 Task: Calculate the distance between Denver and Rocky Mountain National Park.
Action: Mouse moved to (152, 129)
Screenshot: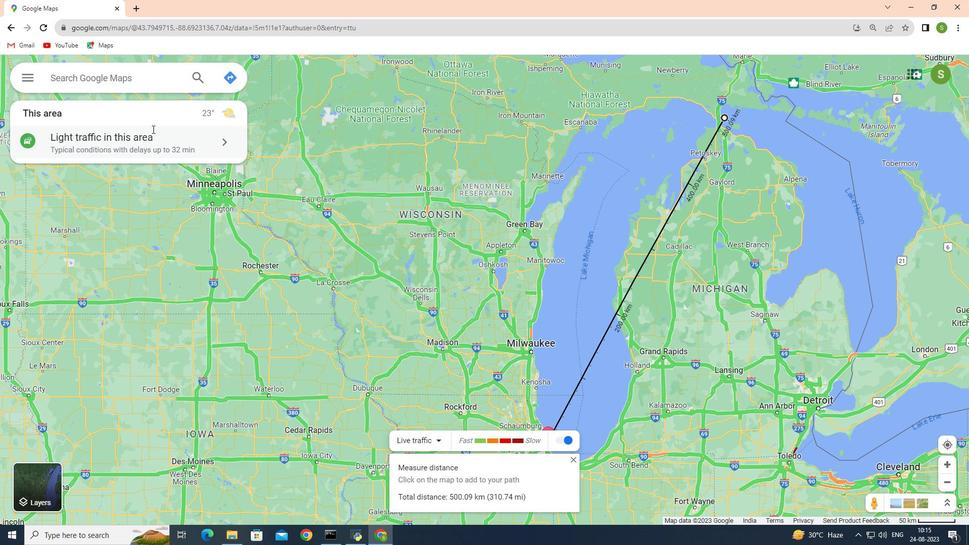 
Action: Mouse pressed left at (152, 129)
Screenshot: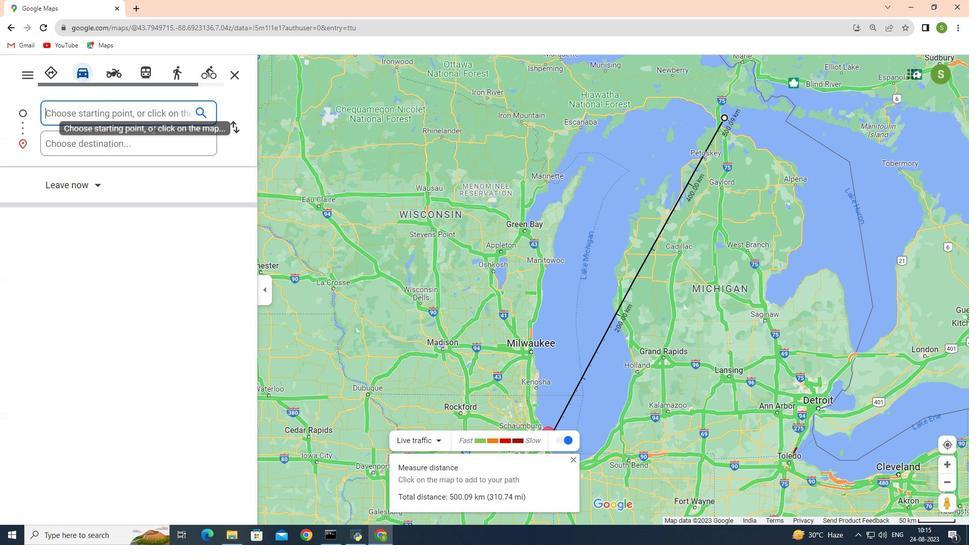 
Action: Mouse moved to (91, 102)
Screenshot: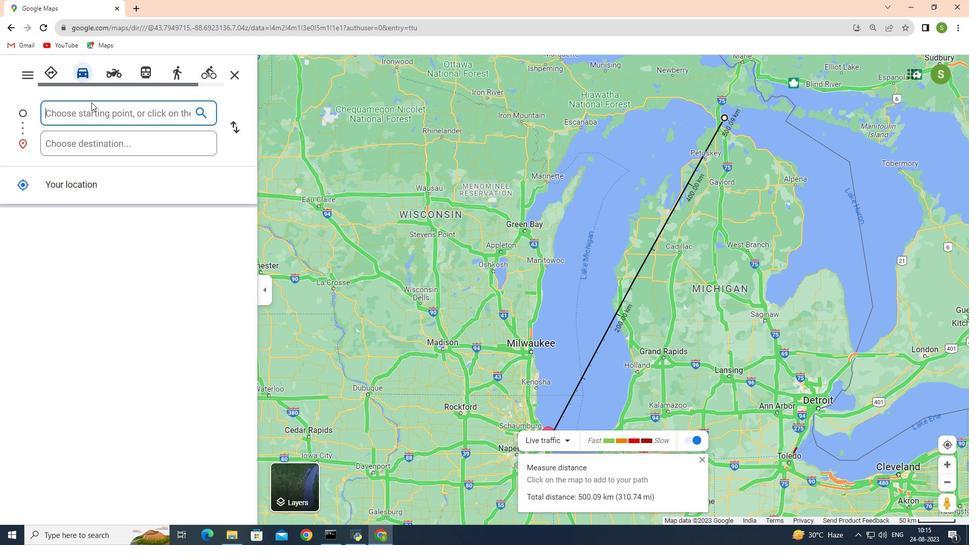 
Action: Key pressed <Key.shift>Denver
Screenshot: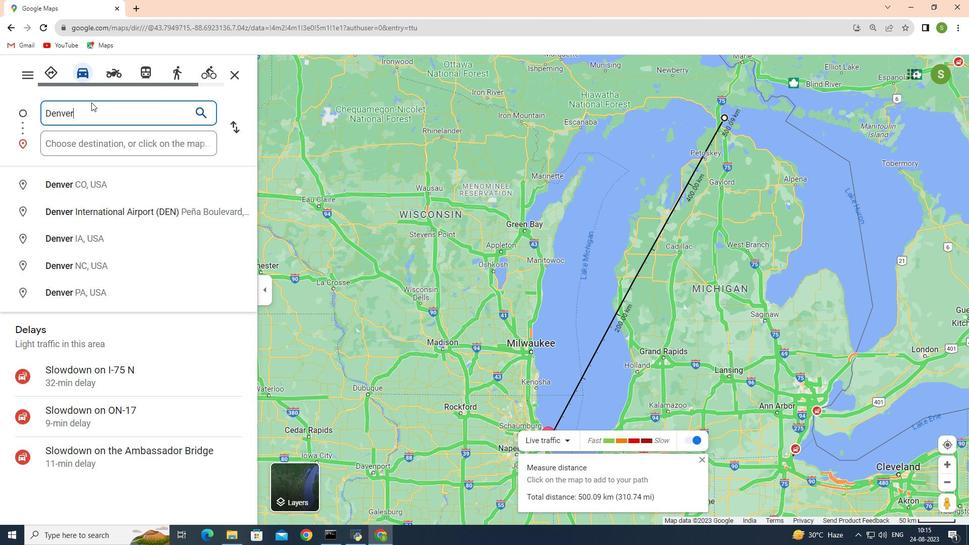 
Action: Mouse moved to (86, 186)
Screenshot: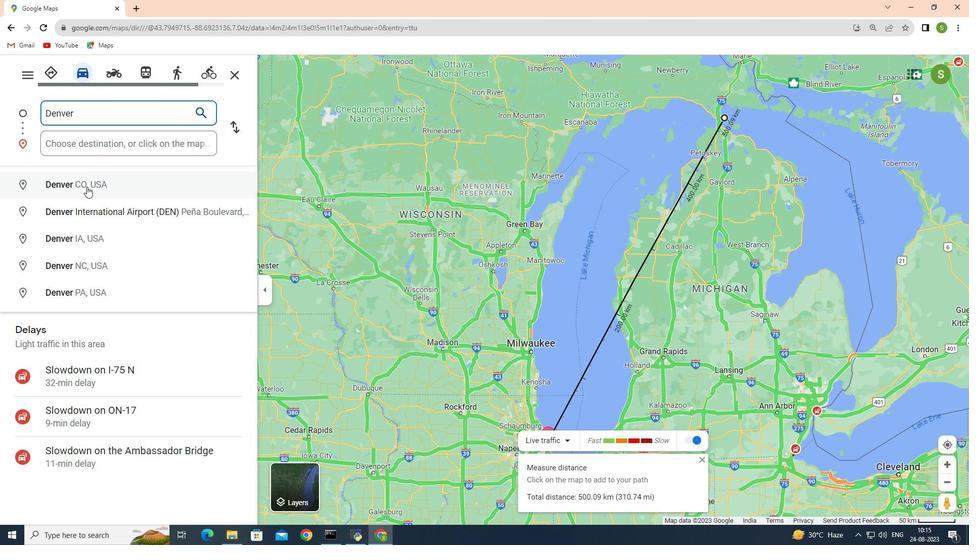 
Action: Mouse pressed left at (86, 186)
Screenshot: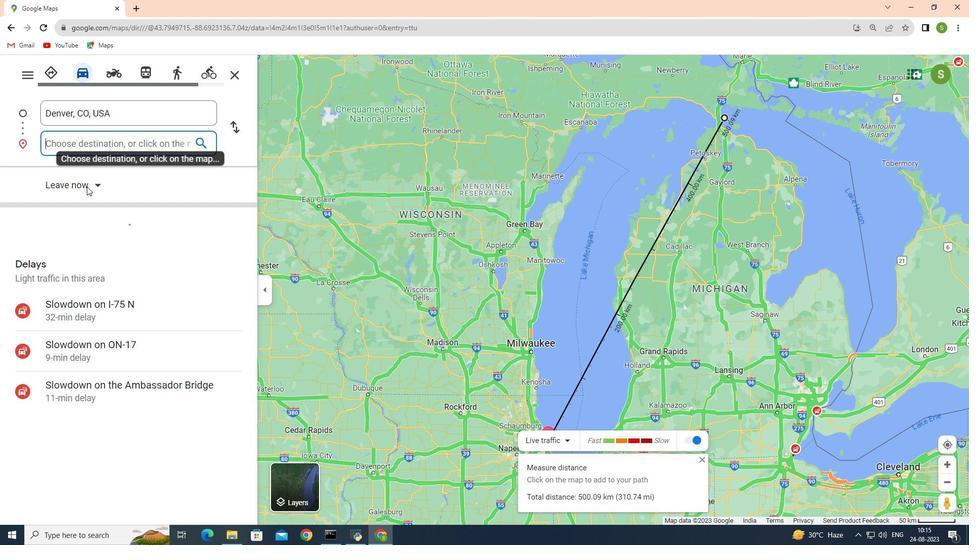 
Action: Mouse moved to (89, 137)
Screenshot: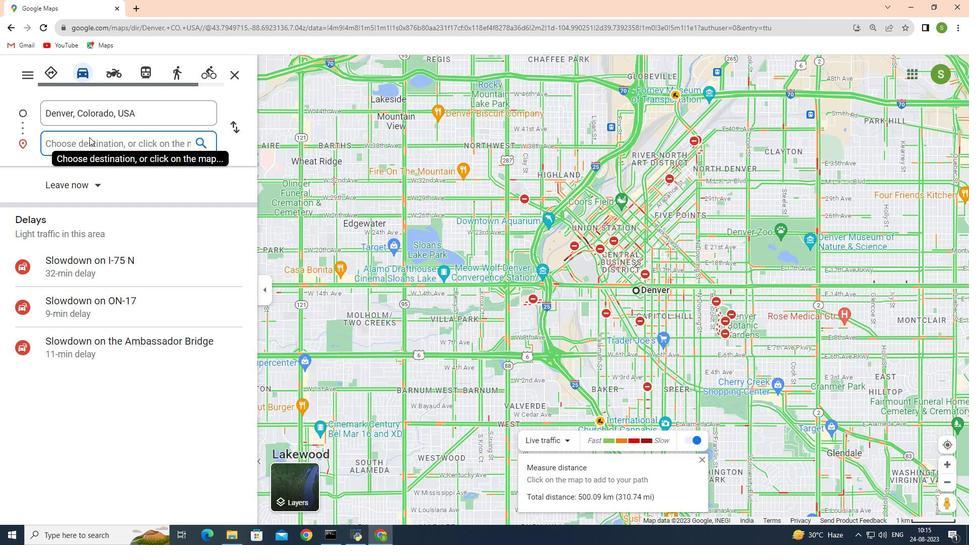 
Action: Mouse pressed left at (89, 137)
Screenshot: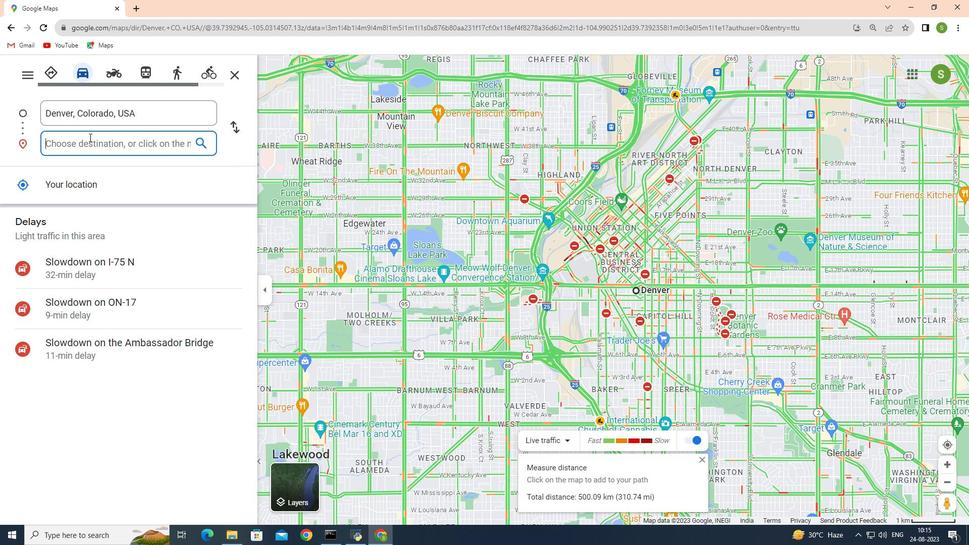 
Action: Key pressed <Key.shift>Rockyb<Key.space><Key.backspace><Key.backspace><Key.space>mount
Screenshot: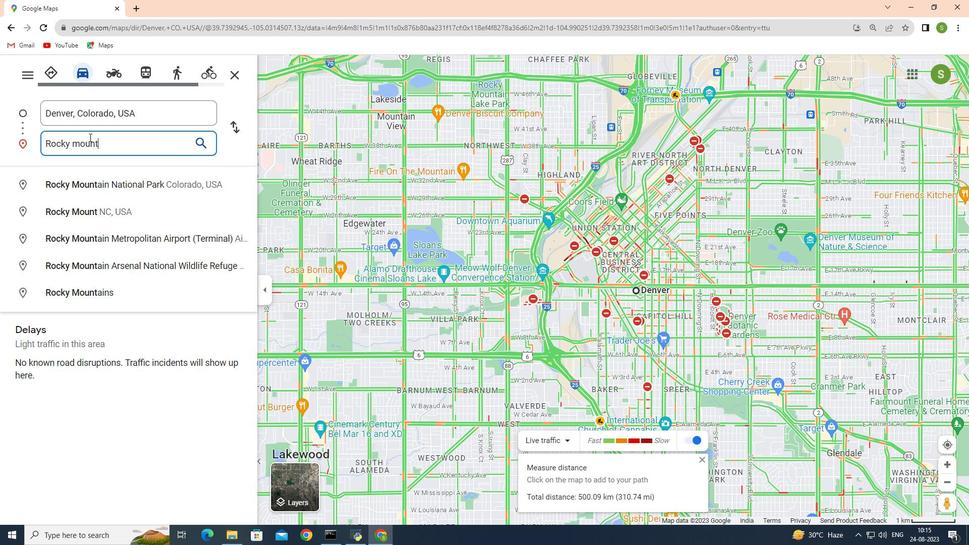 
Action: Mouse moved to (108, 181)
Screenshot: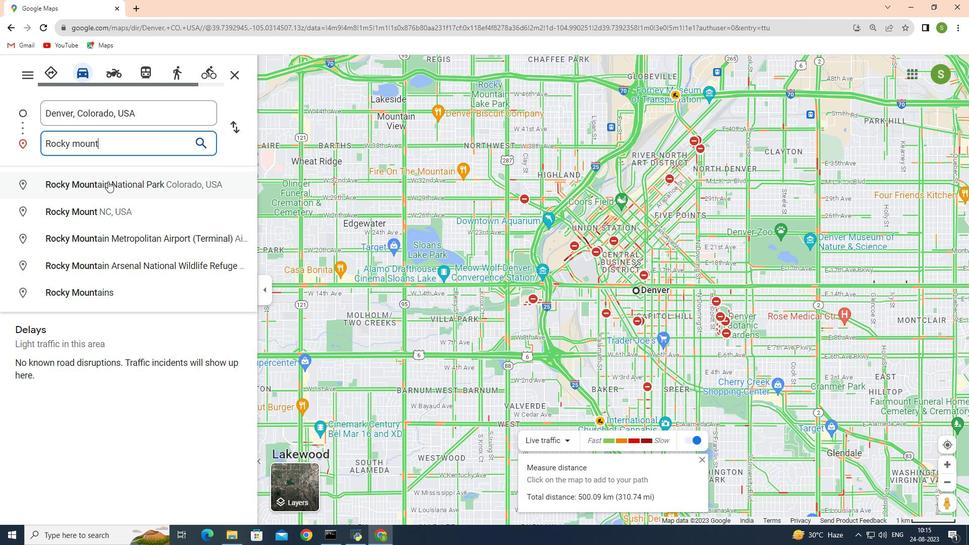 
Action: Mouse pressed left at (108, 181)
Screenshot: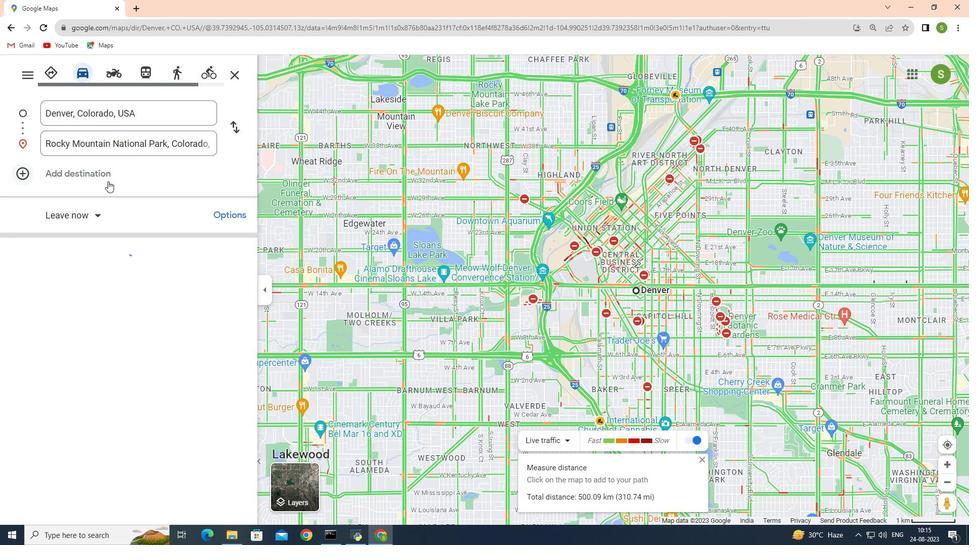 
Action: Mouse moved to (503, 483)
Screenshot: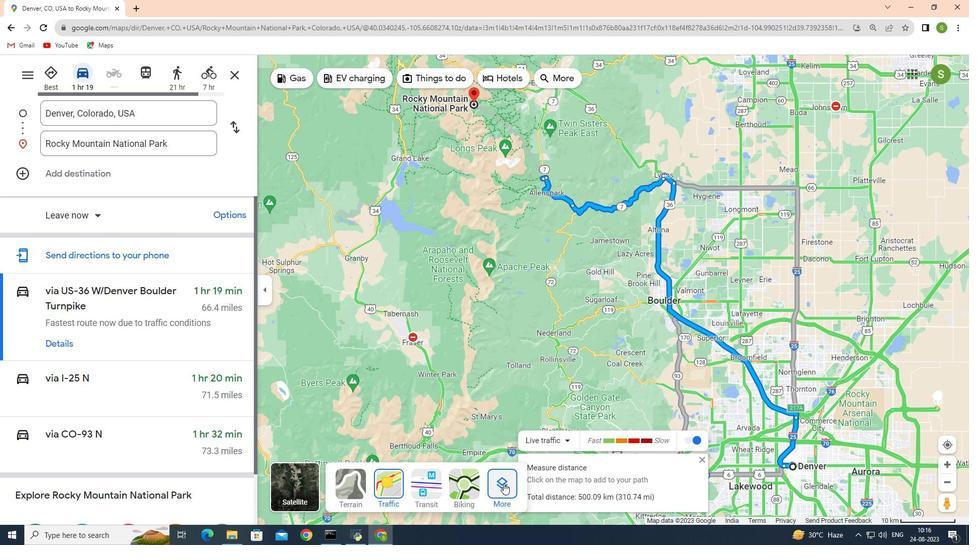 
Action: Mouse pressed left at (503, 483)
Screenshot: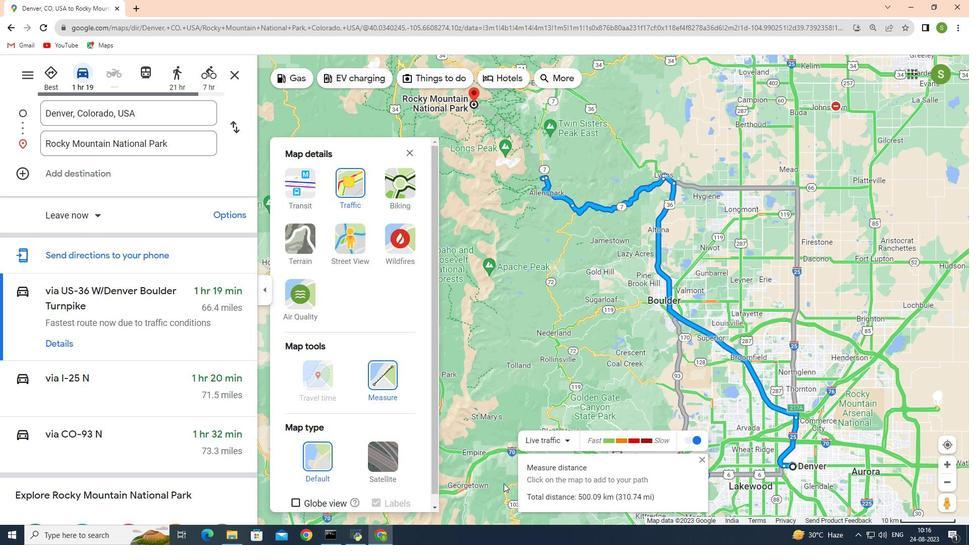 
Action: Mouse moved to (381, 380)
Screenshot: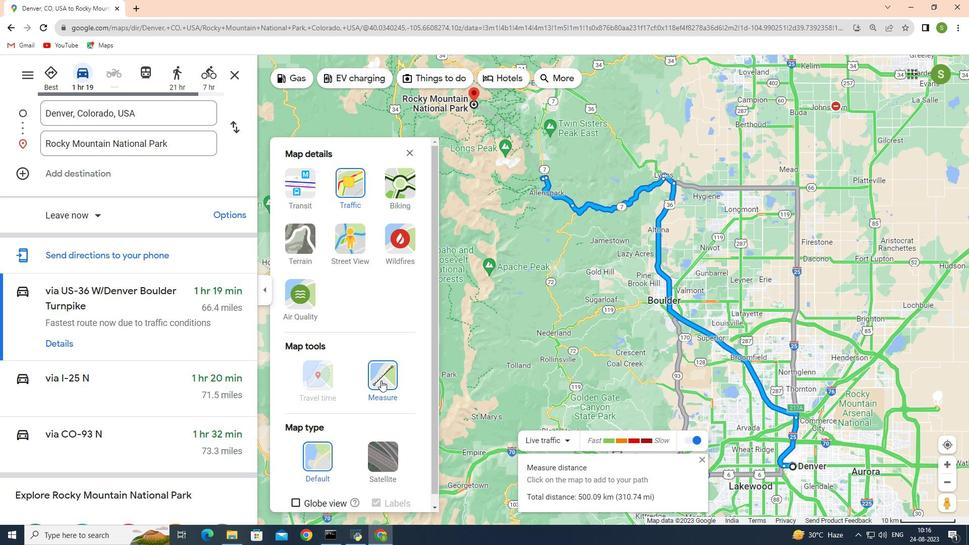 
Action: Mouse pressed left at (381, 380)
Screenshot: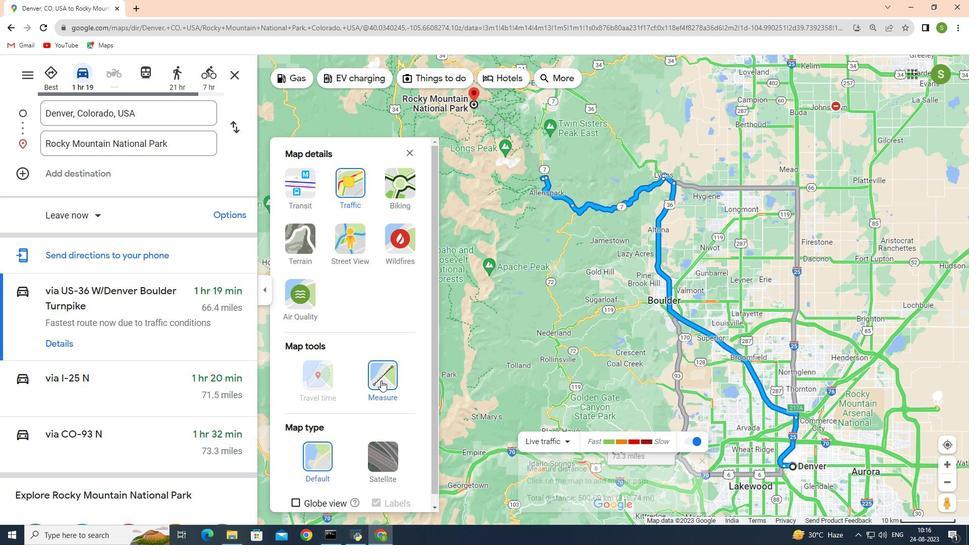 
Action: Mouse moved to (793, 466)
Screenshot: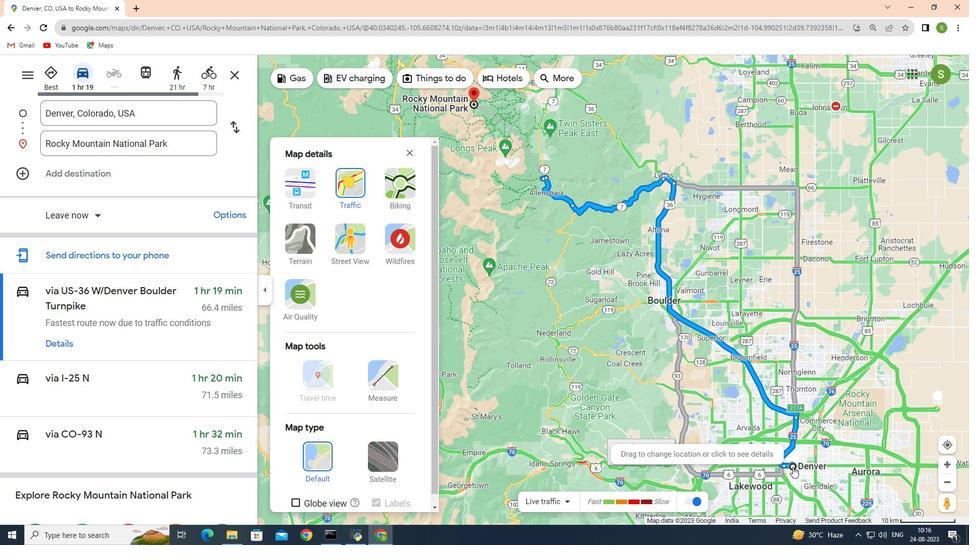
Action: Mouse pressed left at (793, 466)
Screenshot: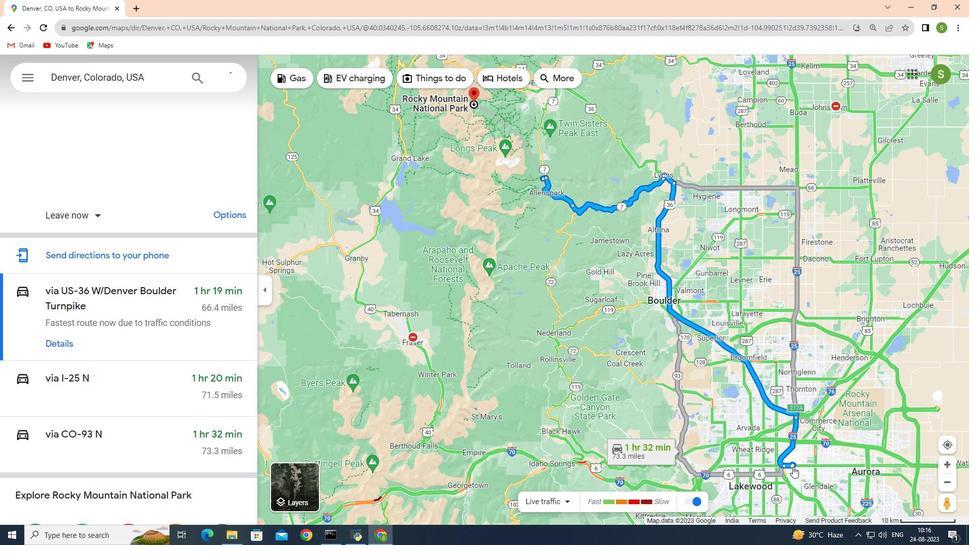 
Action: Mouse moved to (472, 105)
Screenshot: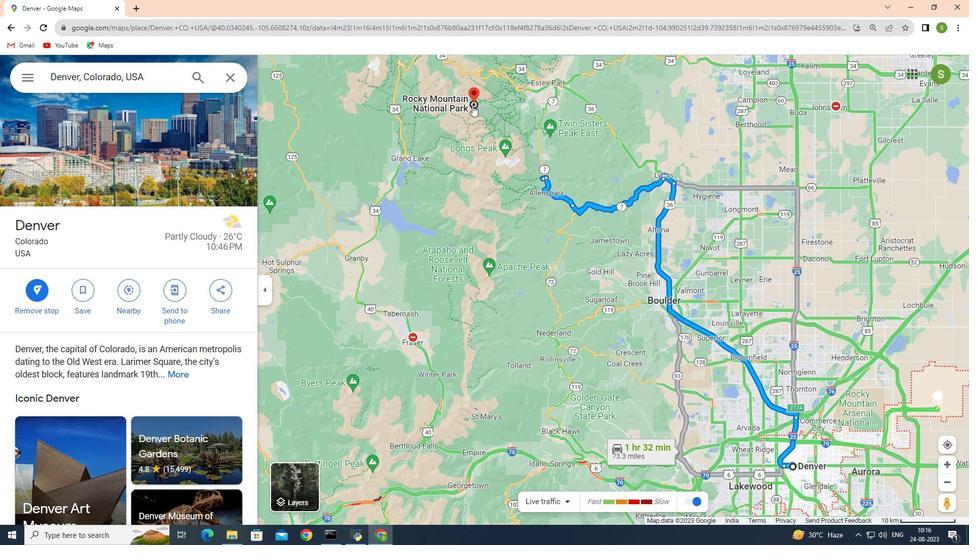 
Action: Mouse pressed left at (472, 105)
Screenshot: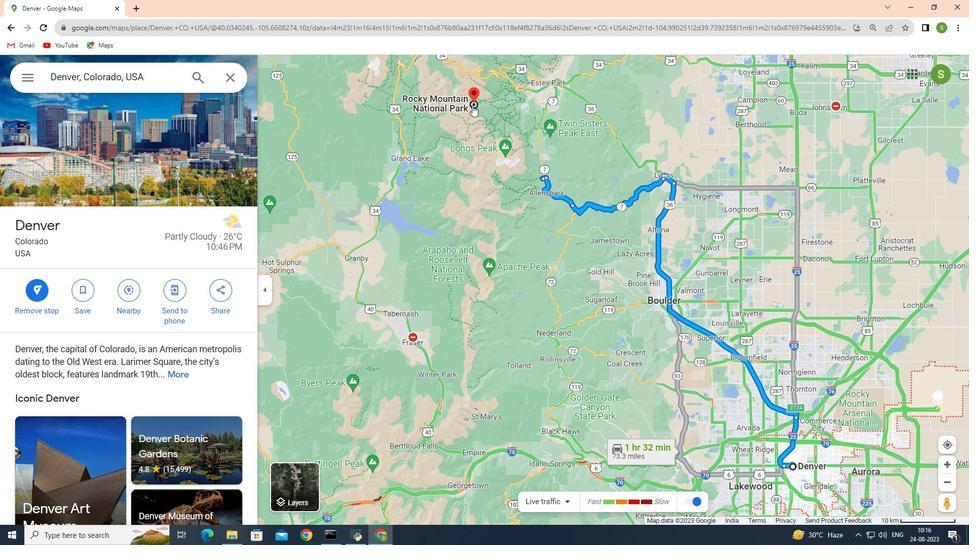 
Action: Mouse moved to (474, 103)
Screenshot: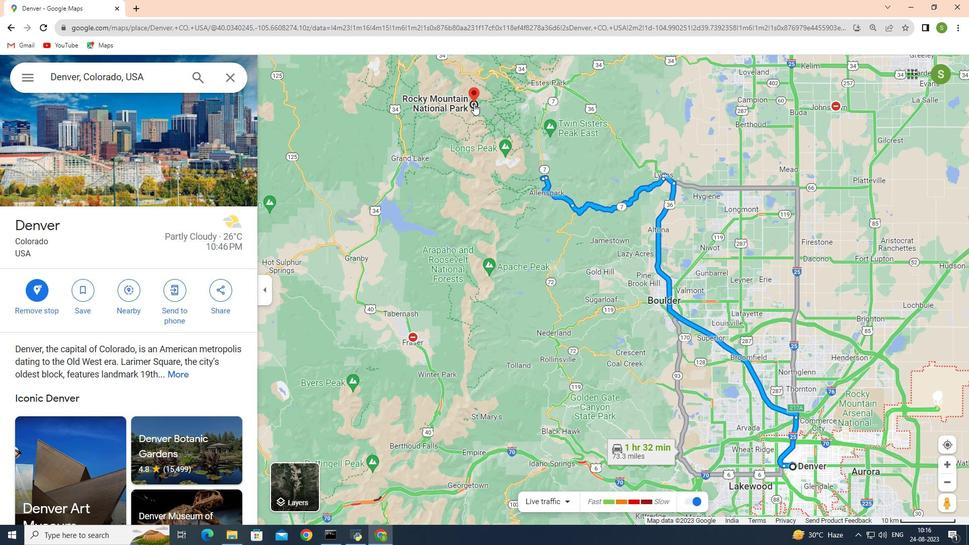 
Action: Mouse pressed left at (474, 103)
Screenshot: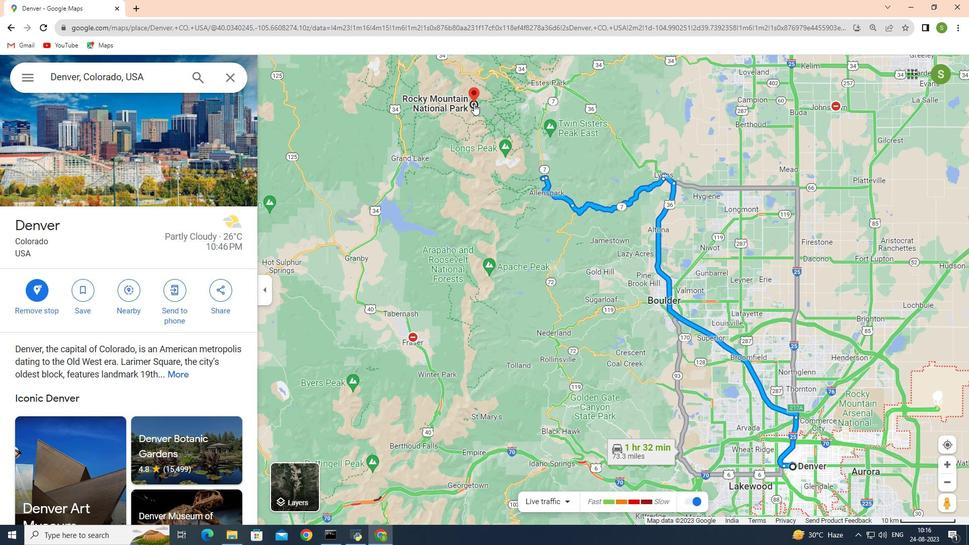 
Action: Mouse pressed left at (474, 103)
Screenshot: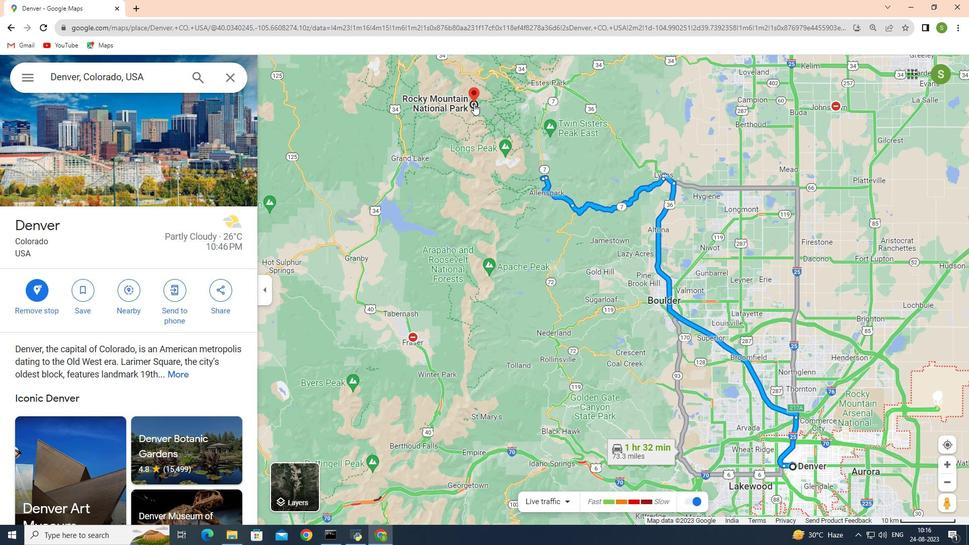 
Action: Mouse pressed left at (474, 103)
Screenshot: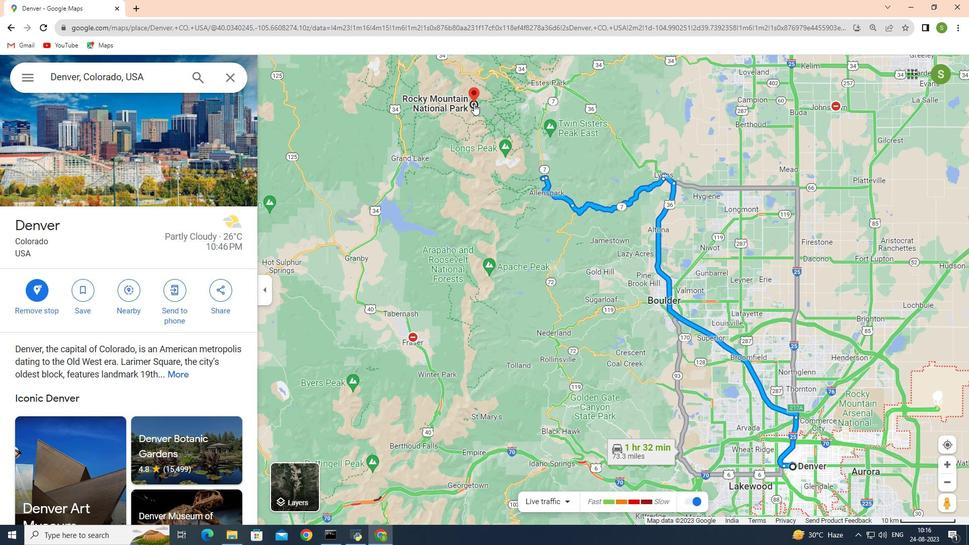 
Action: Mouse moved to (794, 464)
Screenshot: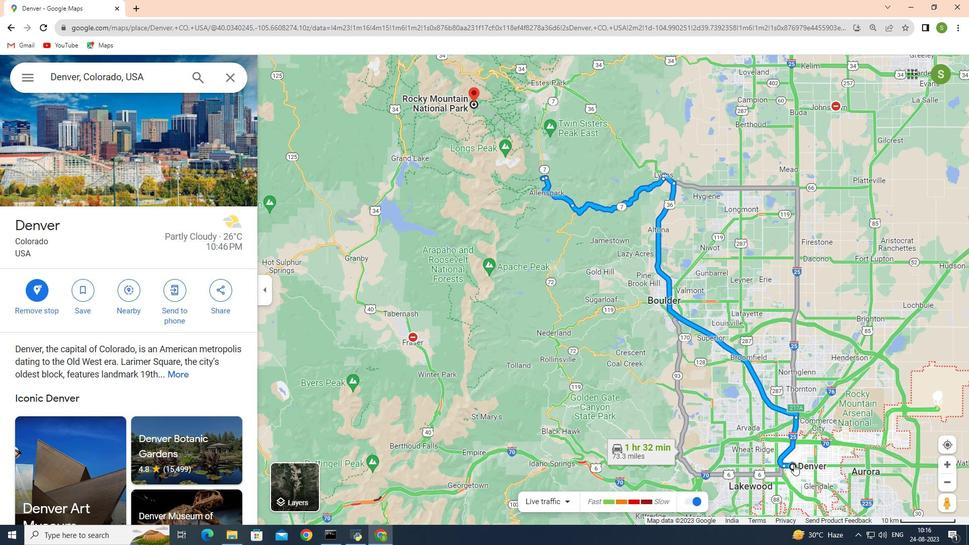 
Action: Mouse pressed left at (794, 464)
Screenshot: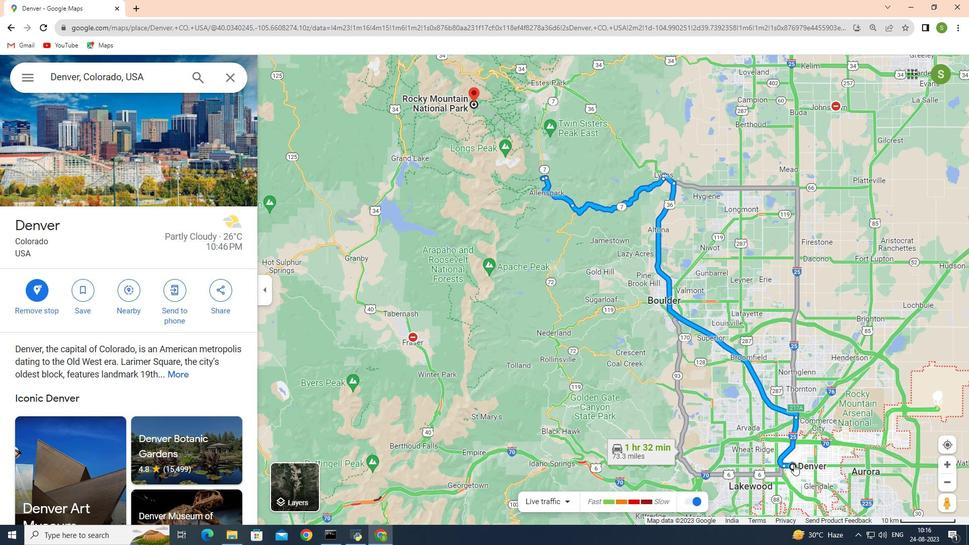 
Action: Mouse moved to (792, 465)
Screenshot: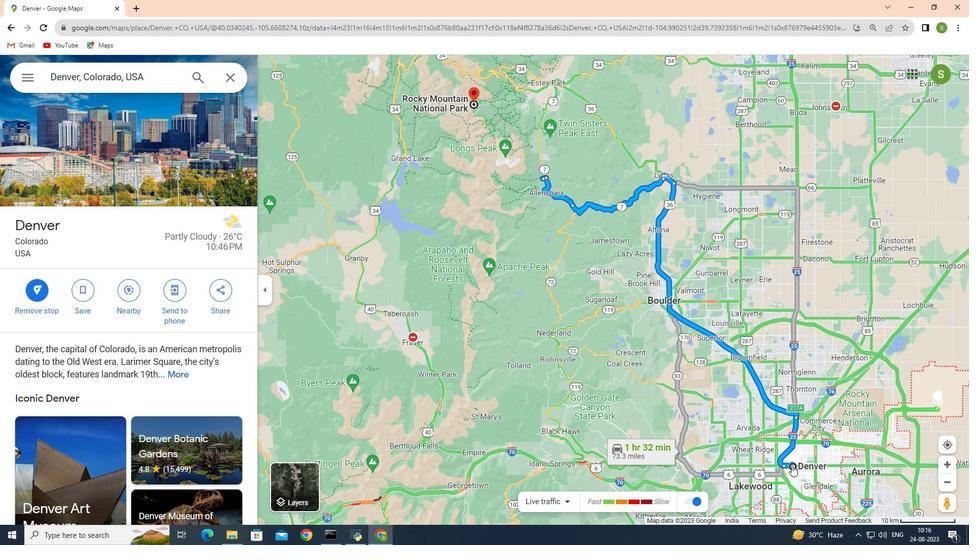 
Action: Mouse pressed left at (792, 465)
Screenshot: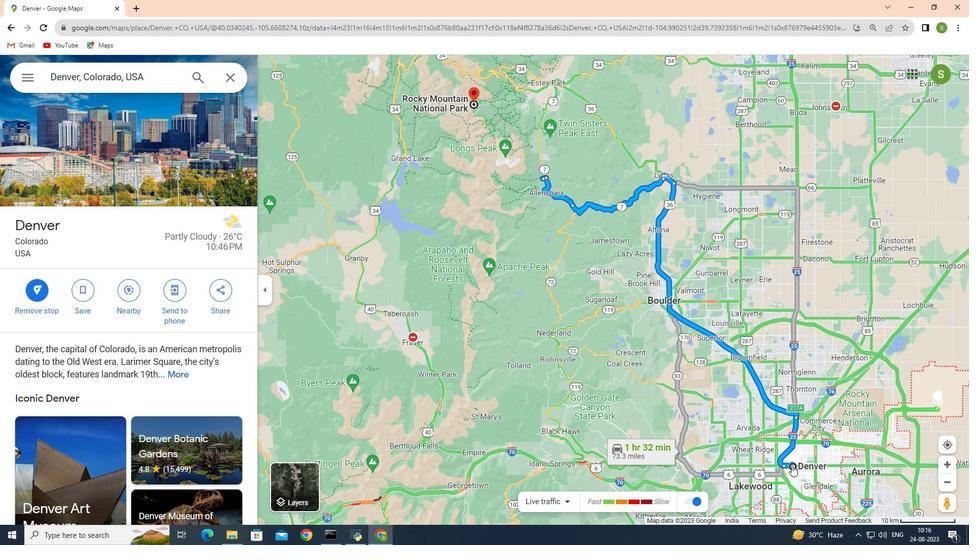 
Action: Mouse pressed left at (792, 465)
Screenshot: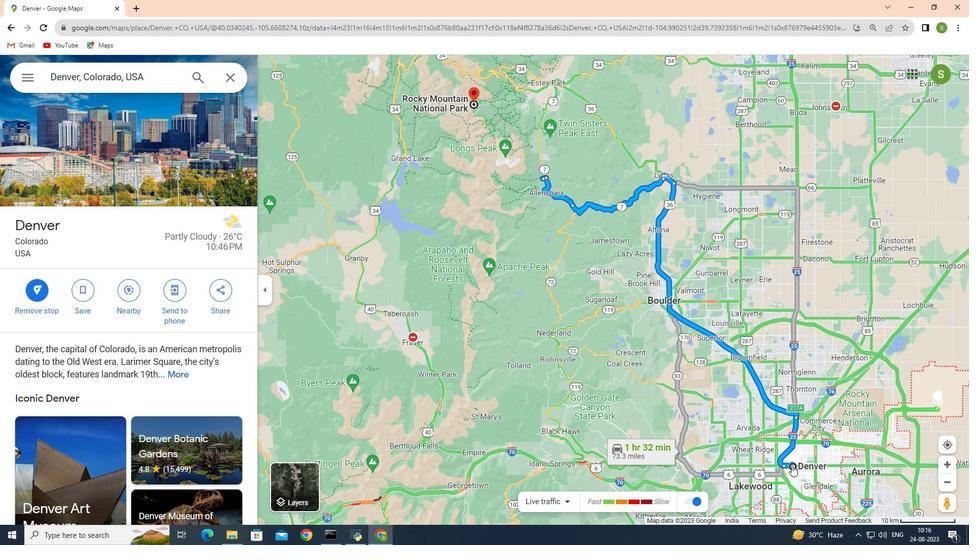 
Action: Mouse moved to (501, 495)
Screenshot: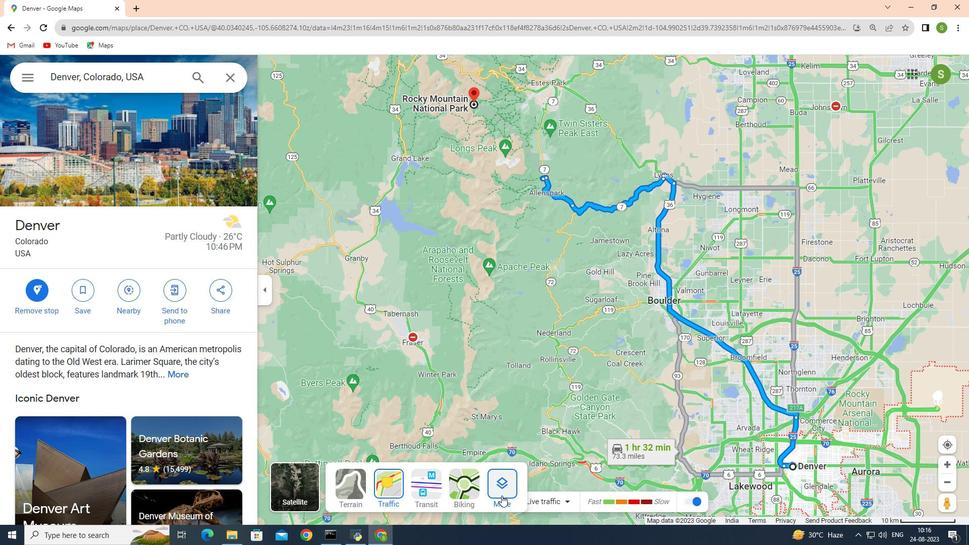
Action: Mouse pressed left at (501, 495)
Screenshot: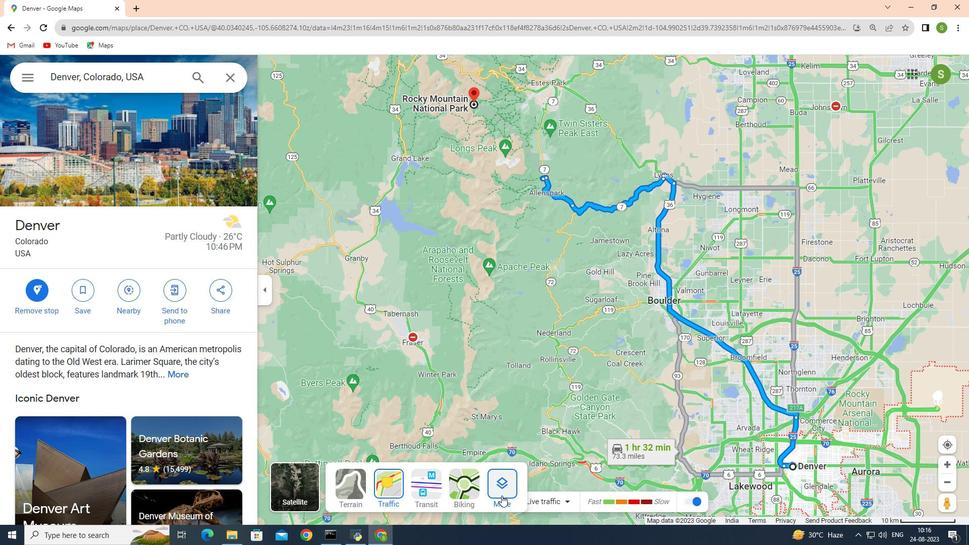
Action: Mouse moved to (382, 376)
Screenshot: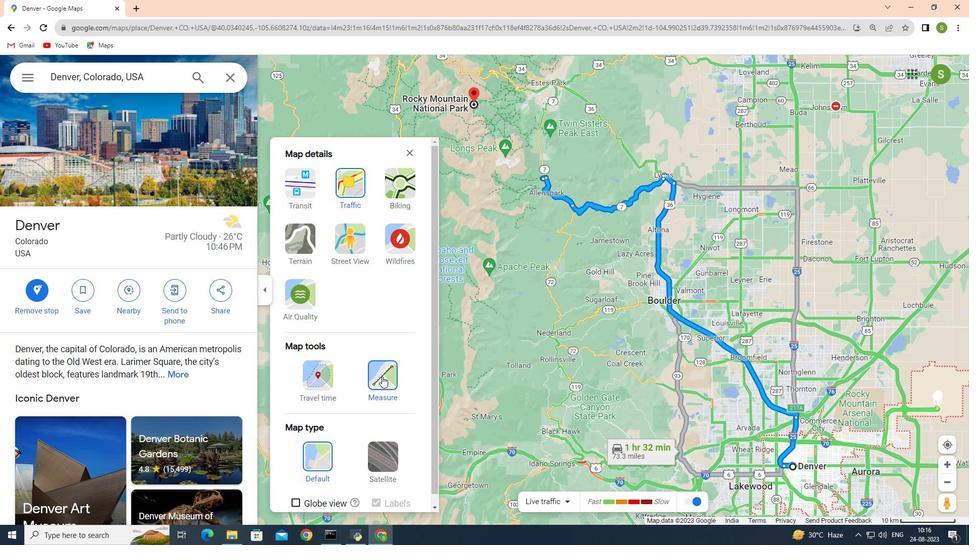
Action: Mouse pressed left at (382, 376)
Screenshot: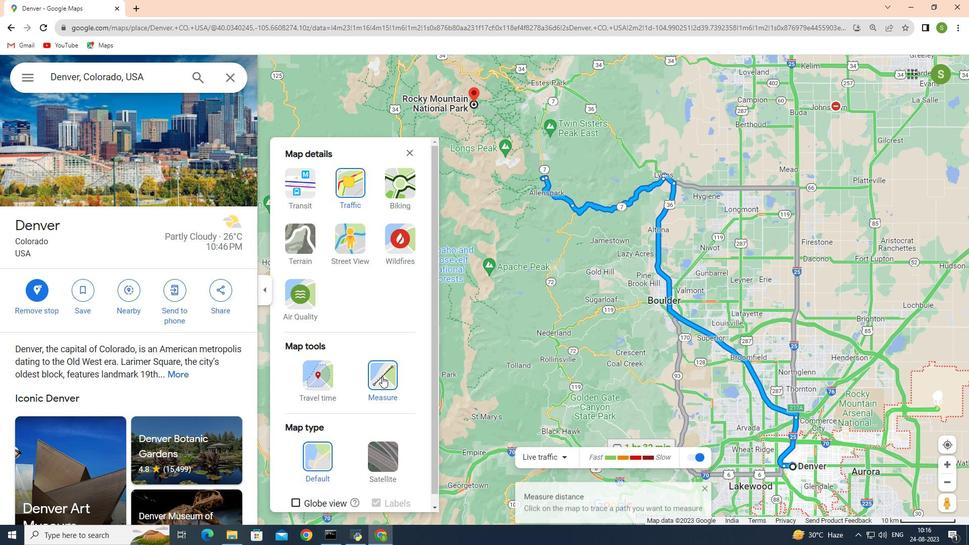 
Action: Mouse moved to (473, 103)
Screenshot: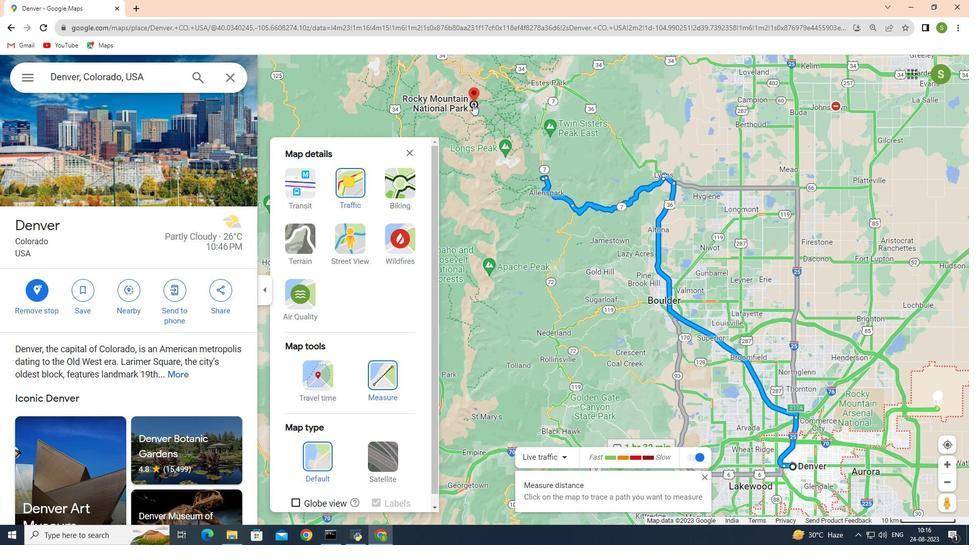 
Action: Mouse pressed left at (473, 103)
Screenshot: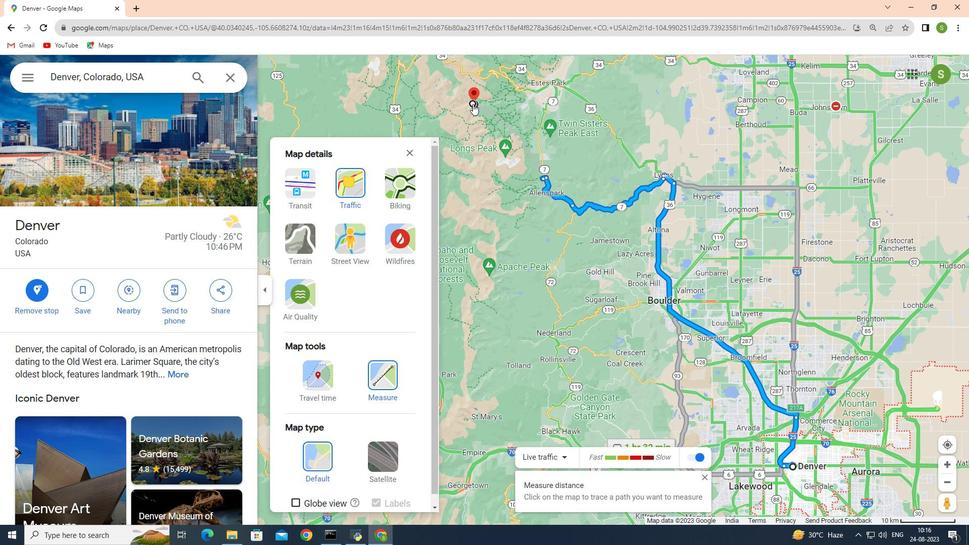 
Action: Mouse pressed left at (473, 103)
Screenshot: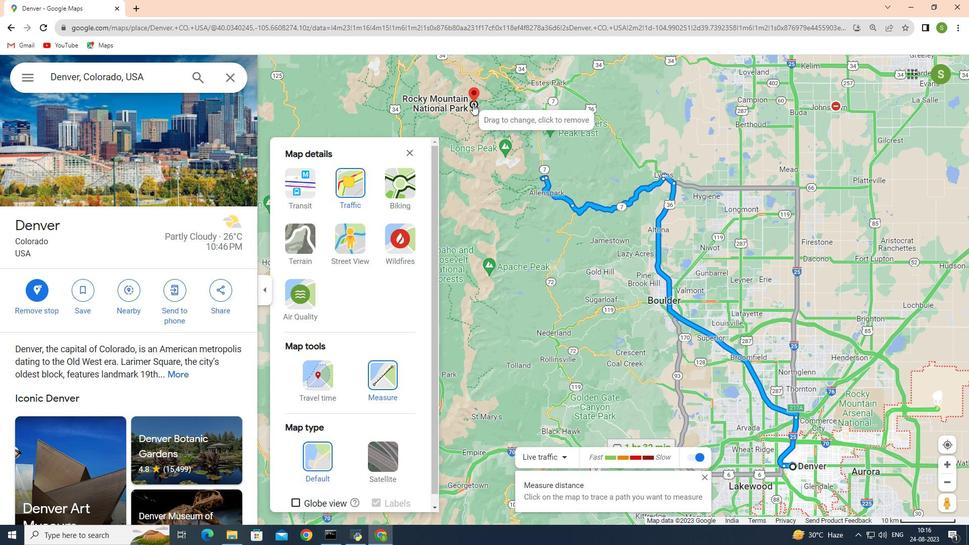 
Action: Mouse moved to (472, 103)
Screenshot: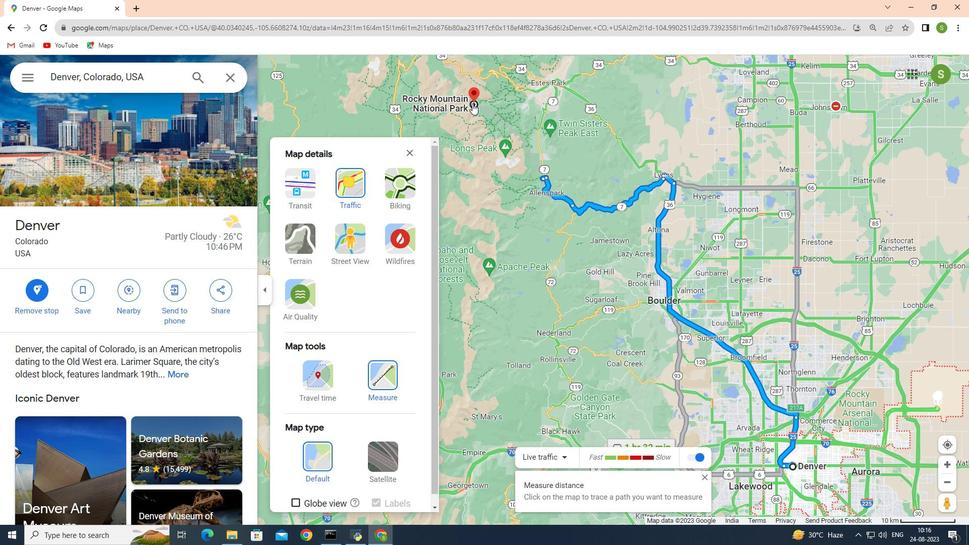 
Action: Mouse pressed left at (472, 103)
Screenshot: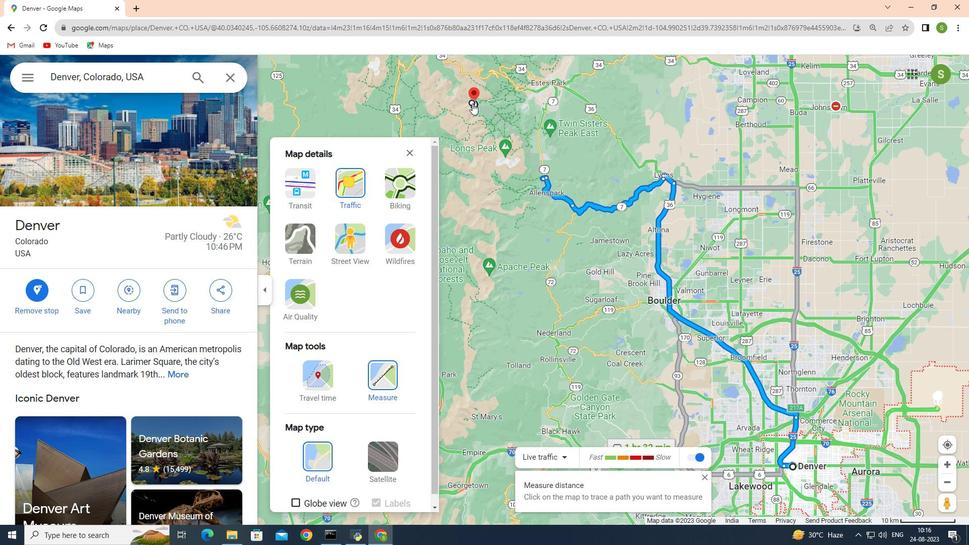 
Action: Mouse moved to (475, 87)
Screenshot: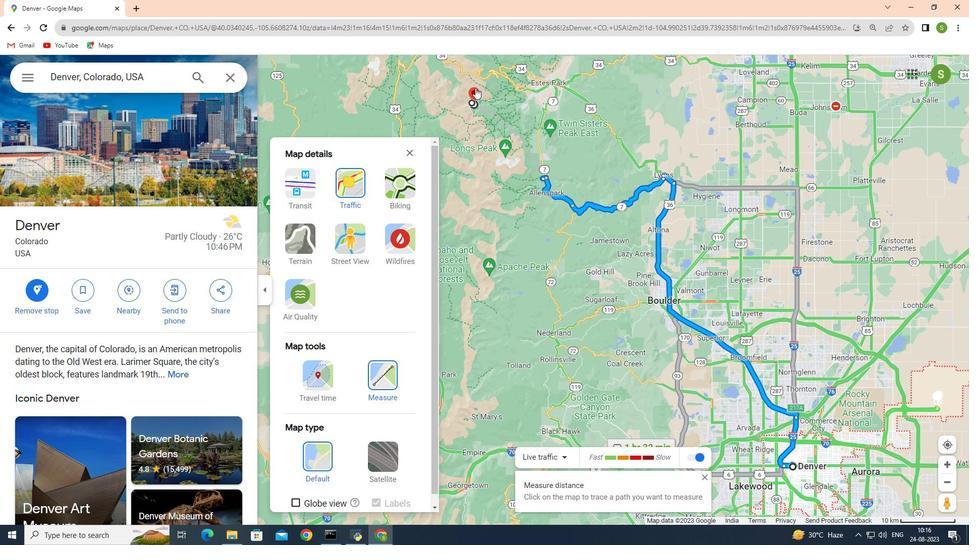
Action: Mouse pressed left at (475, 87)
Screenshot: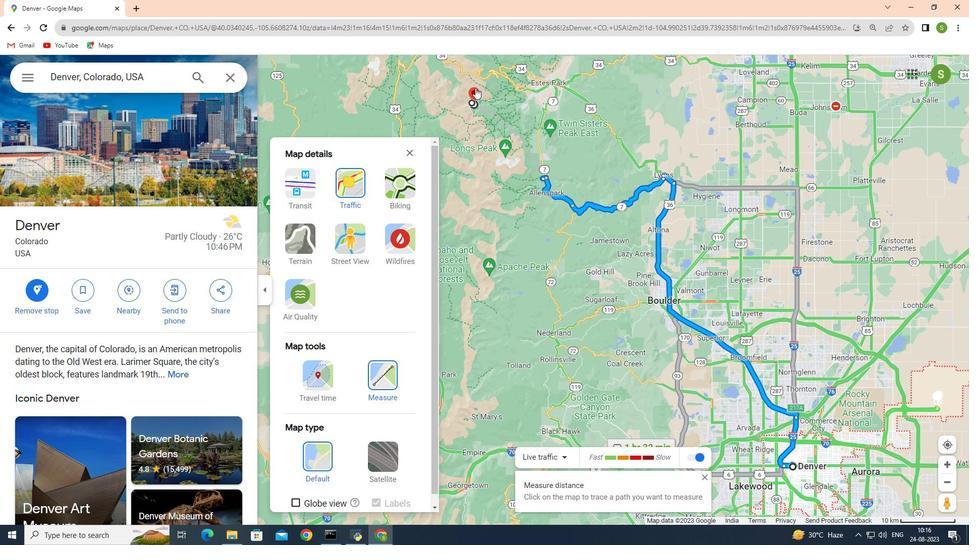 
Action: Mouse moved to (792, 465)
Screenshot: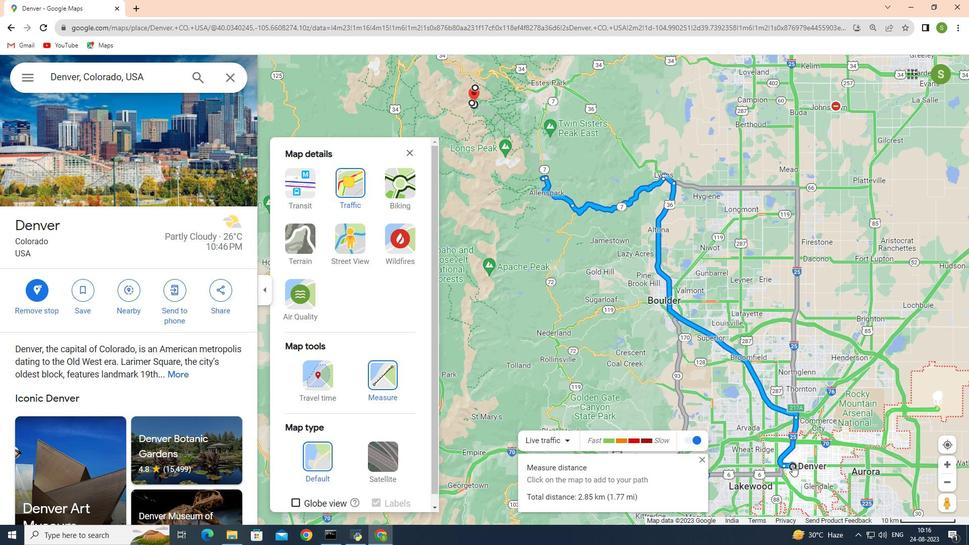 
Action: Mouse pressed left at (792, 465)
Screenshot: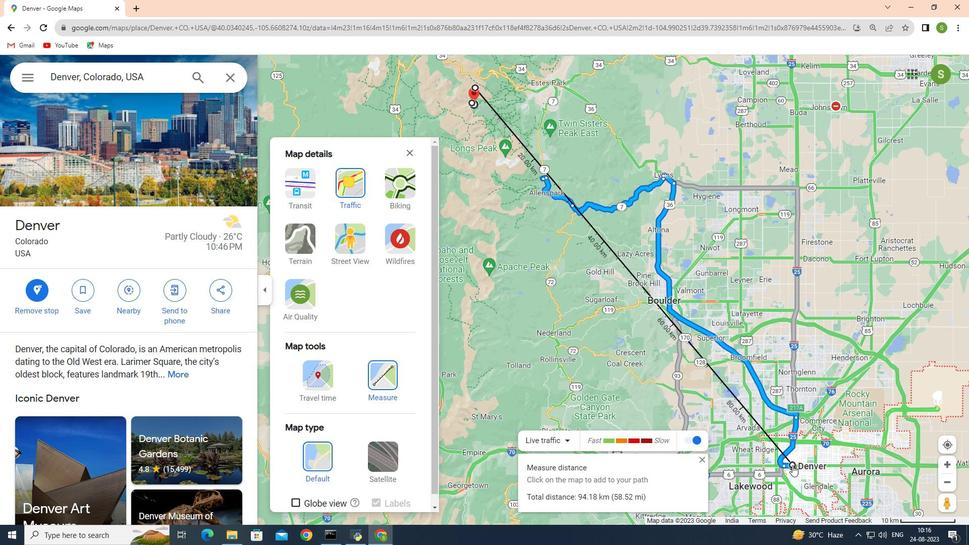 
Action: Mouse moved to (411, 151)
Screenshot: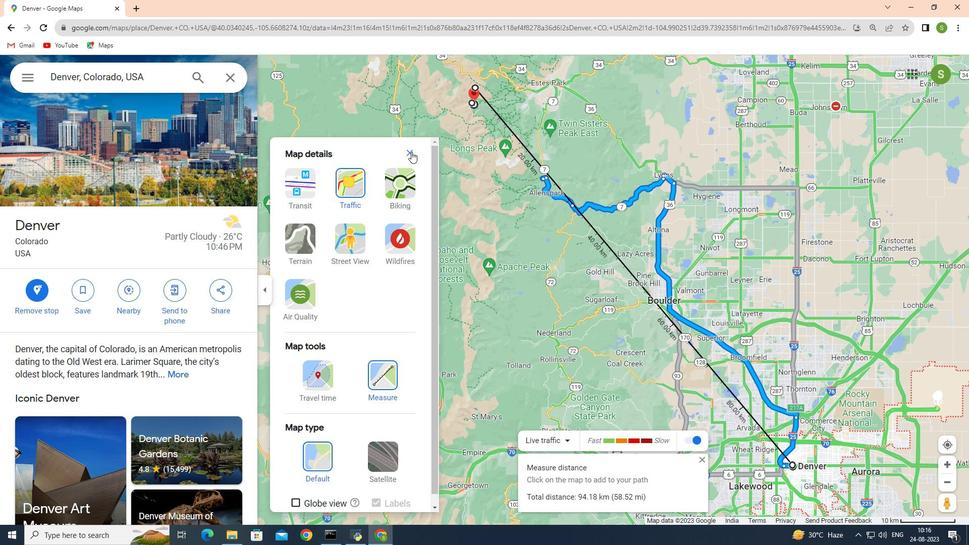 
Action: Mouse pressed left at (411, 151)
Screenshot: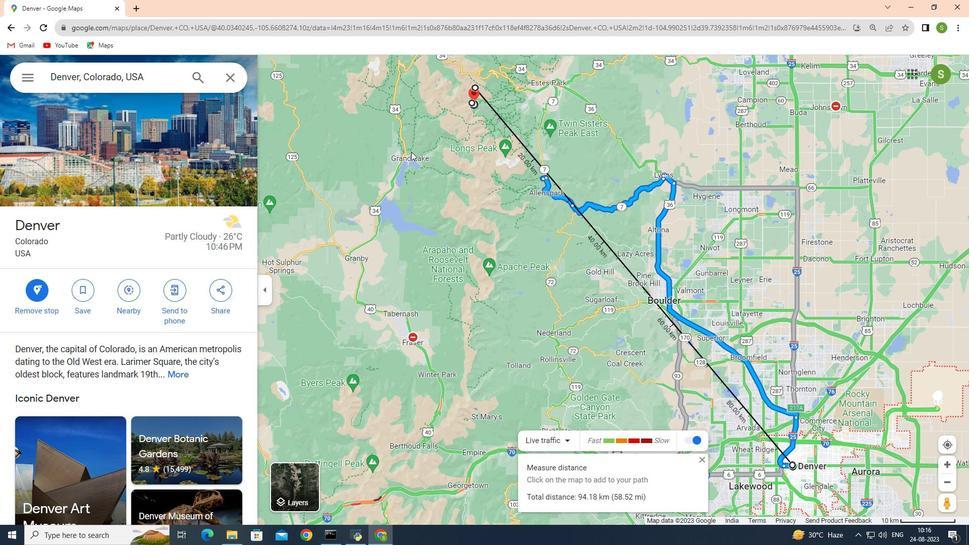 
Action: Mouse moved to (638, 414)
Screenshot: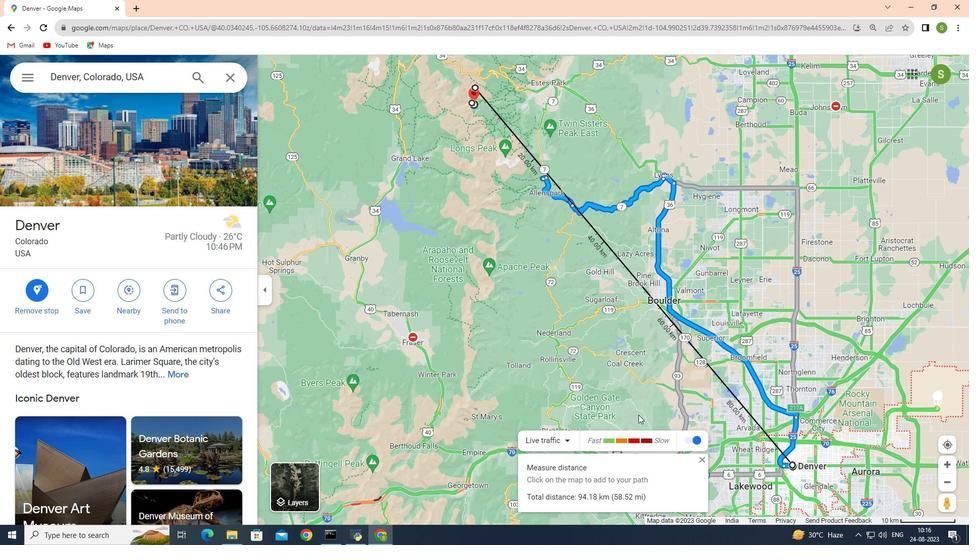 
